 Task: Create a section Agile Assassins and in the section, add a milestone Blockchain Integration in the project AgileCamp
Action: Mouse moved to (58, 283)
Screenshot: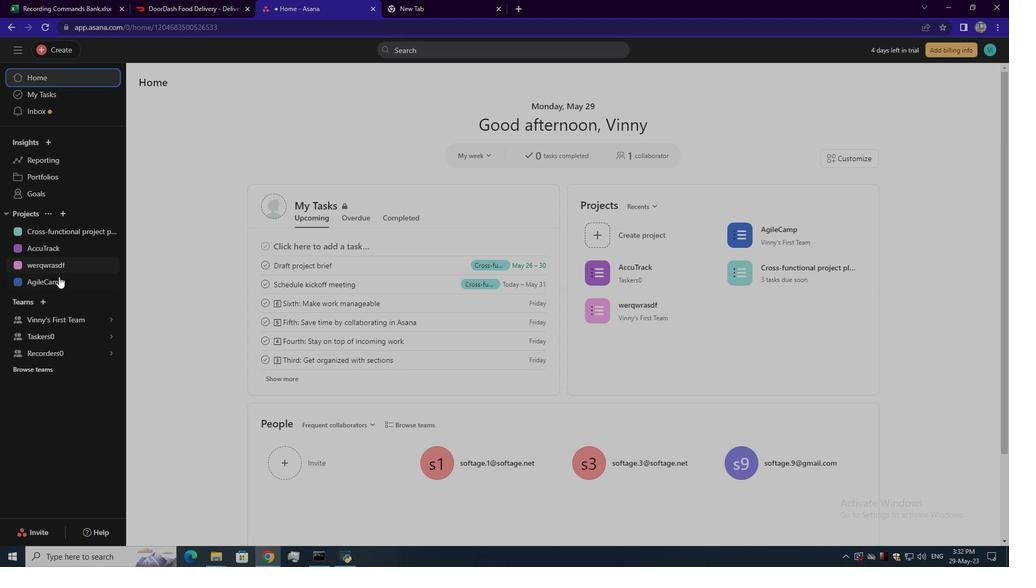 
Action: Mouse pressed left at (58, 283)
Screenshot: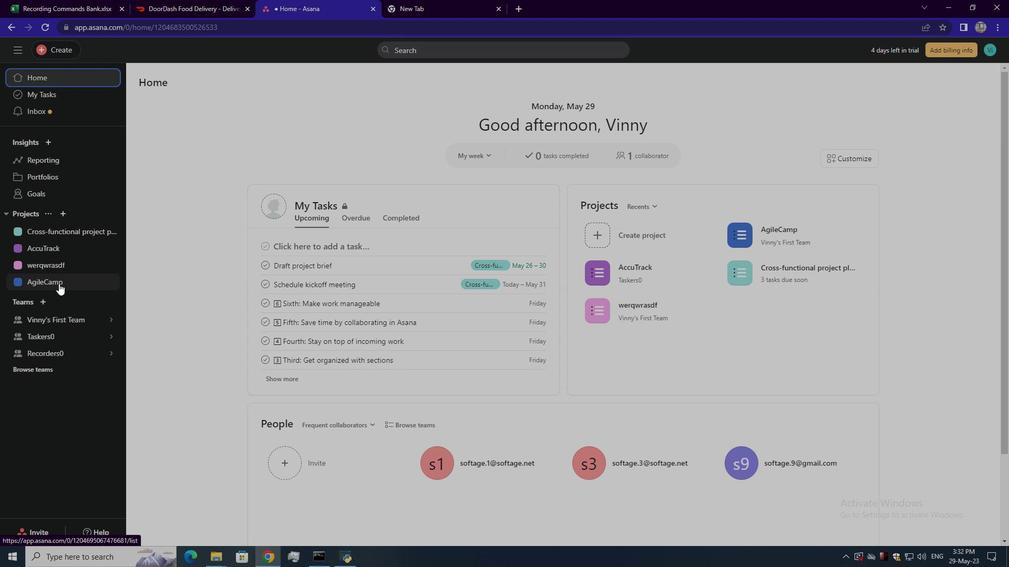 
Action: Mouse moved to (167, 422)
Screenshot: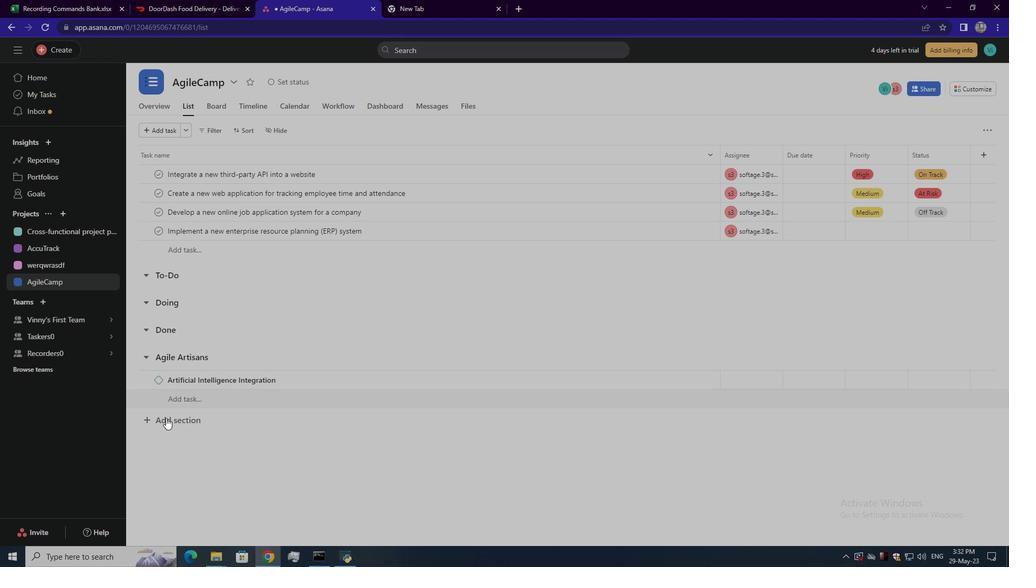 
Action: Mouse pressed left at (167, 422)
Screenshot: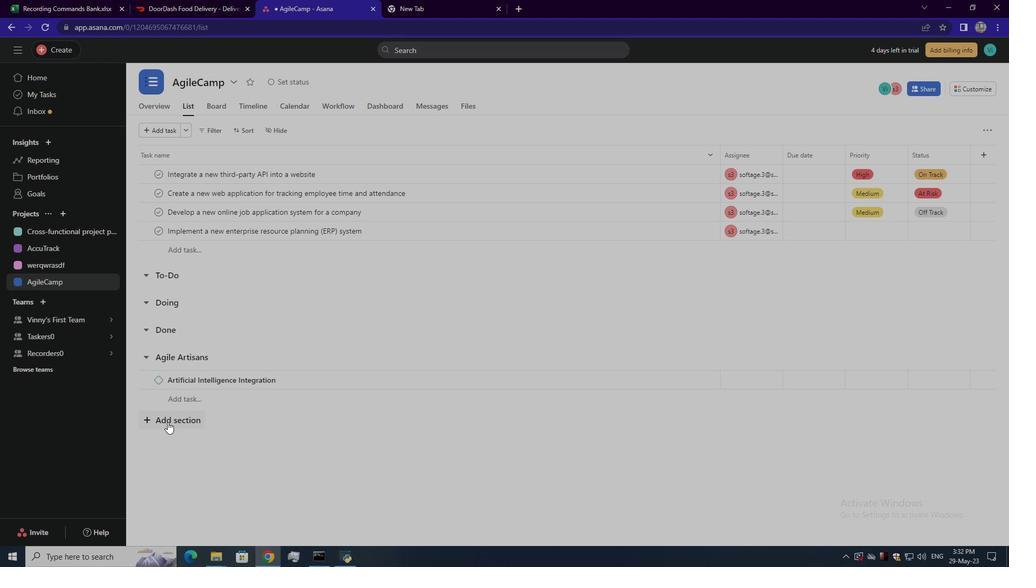 
Action: Mouse moved to (177, 420)
Screenshot: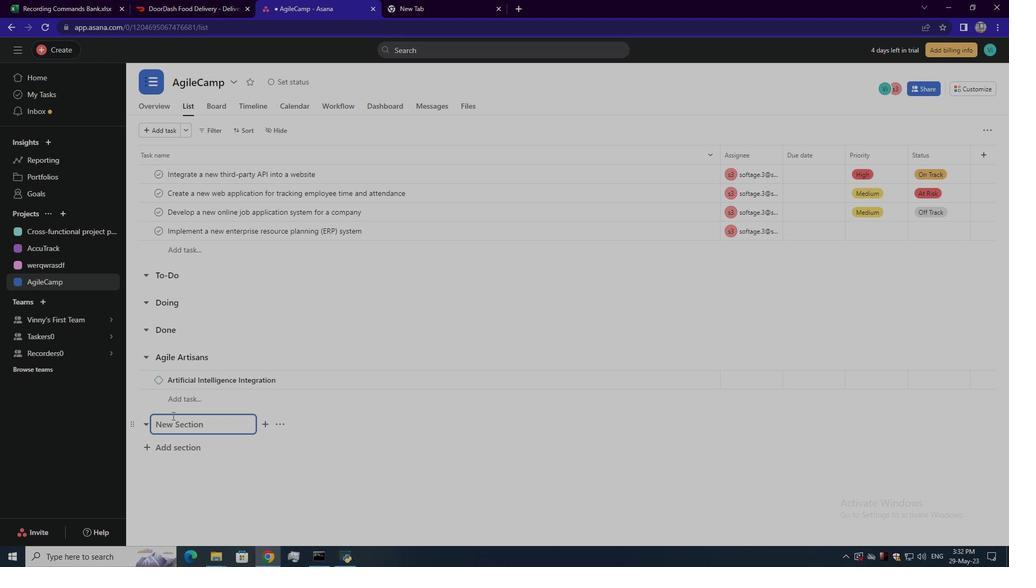 
Action: Mouse pressed left at (177, 420)
Screenshot: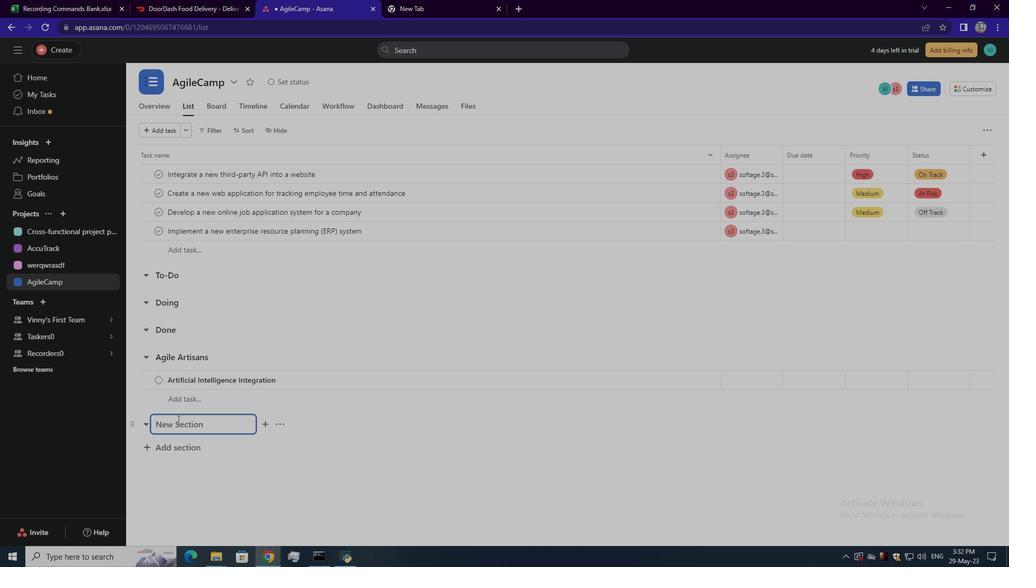 
Action: Key pressed <Key.shift><Key.shift><Key.shift><Key.shift><Key.shift>Agile<Key.space><Key.shift>Assassins<Key.enter>
Screenshot: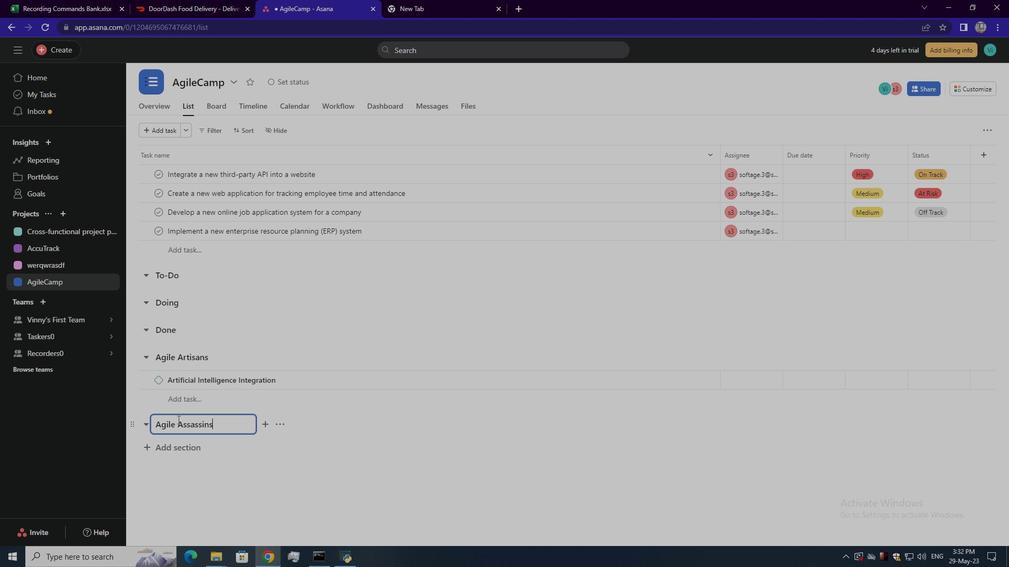 
Action: Mouse moved to (172, 449)
Screenshot: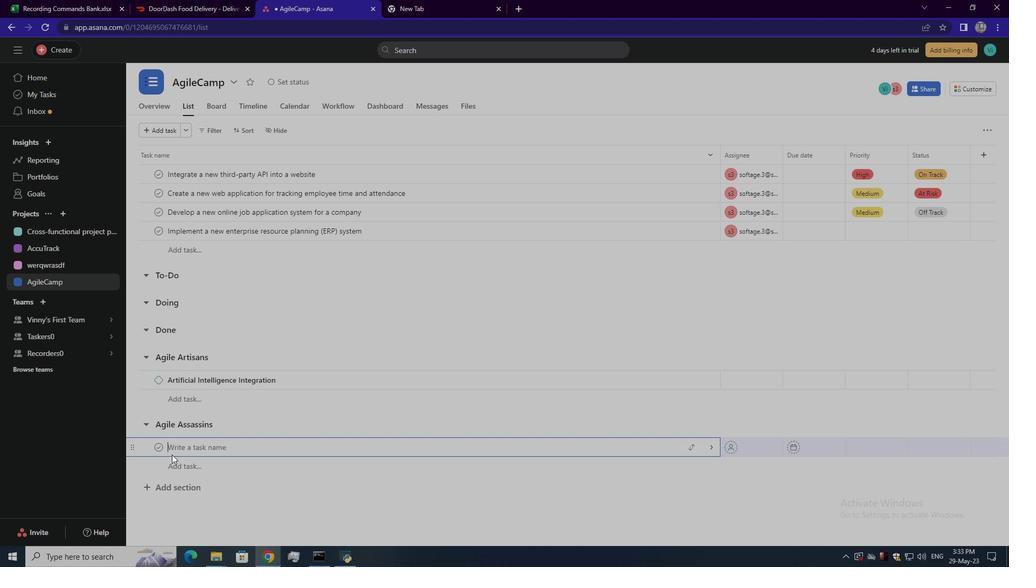 
Action: Mouse pressed left at (172, 449)
Screenshot: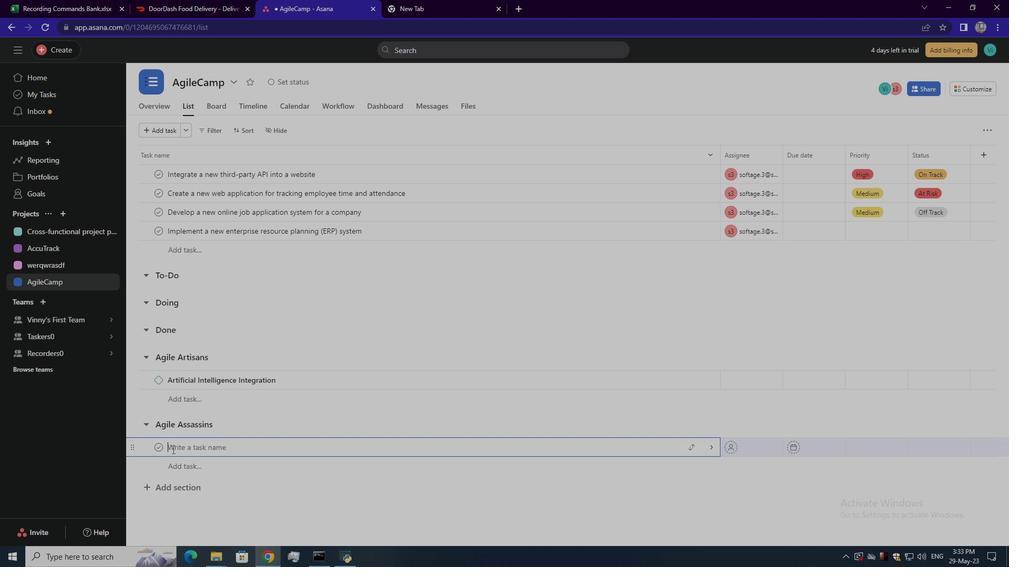 
Action: Mouse moved to (172, 449)
Screenshot: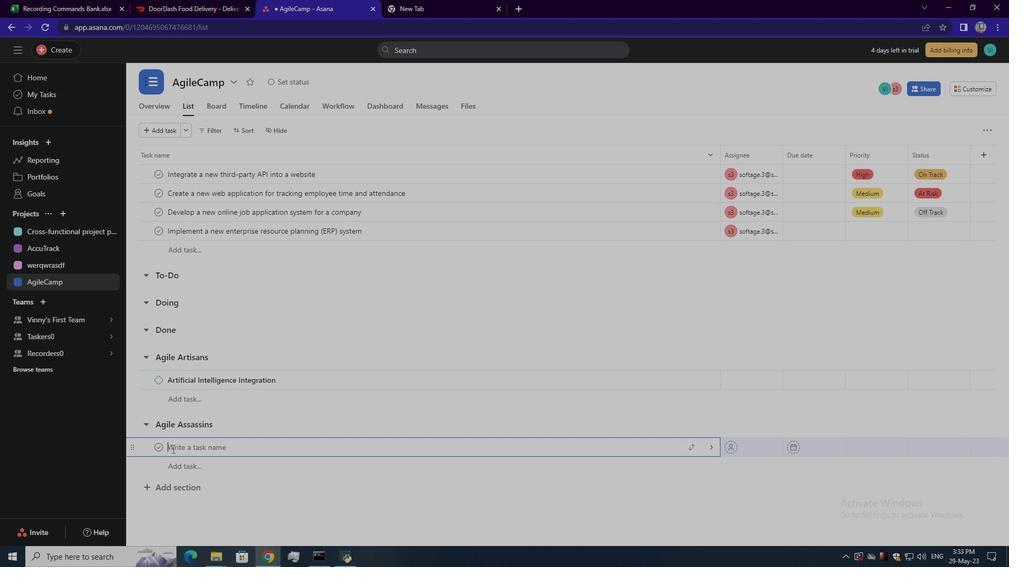 
Action: Key pressed <Key.shift>Blockchain<Key.space><Key.shift>Integration<Key.enter>
Screenshot: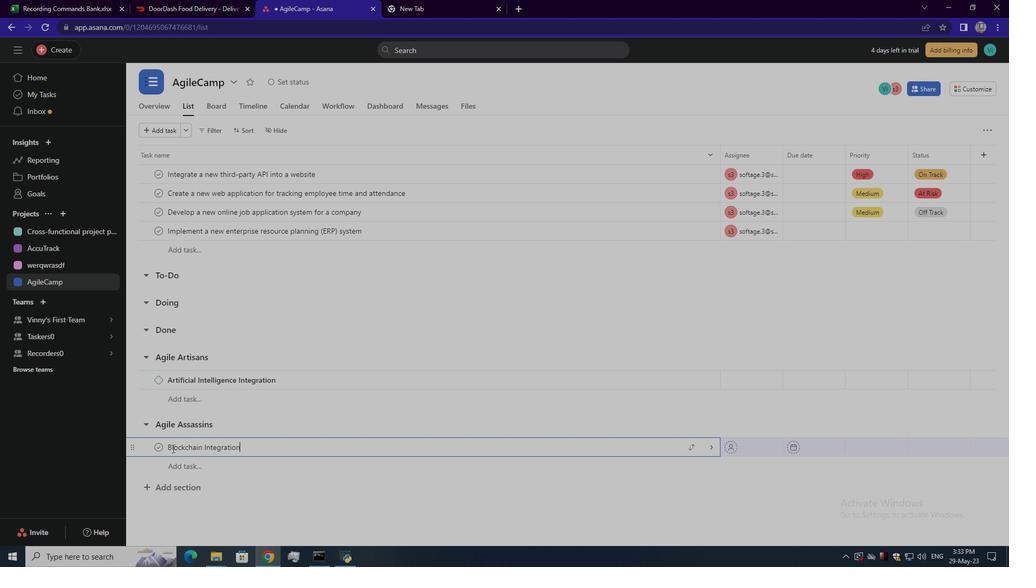 
Action: Mouse moved to (289, 445)
Screenshot: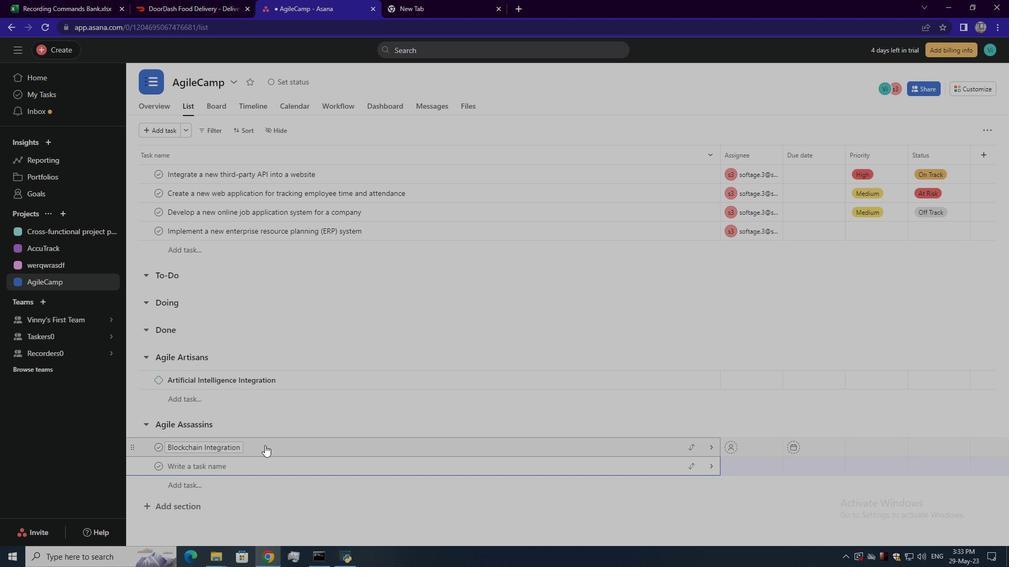 
Action: Mouse pressed left at (289, 445)
Screenshot: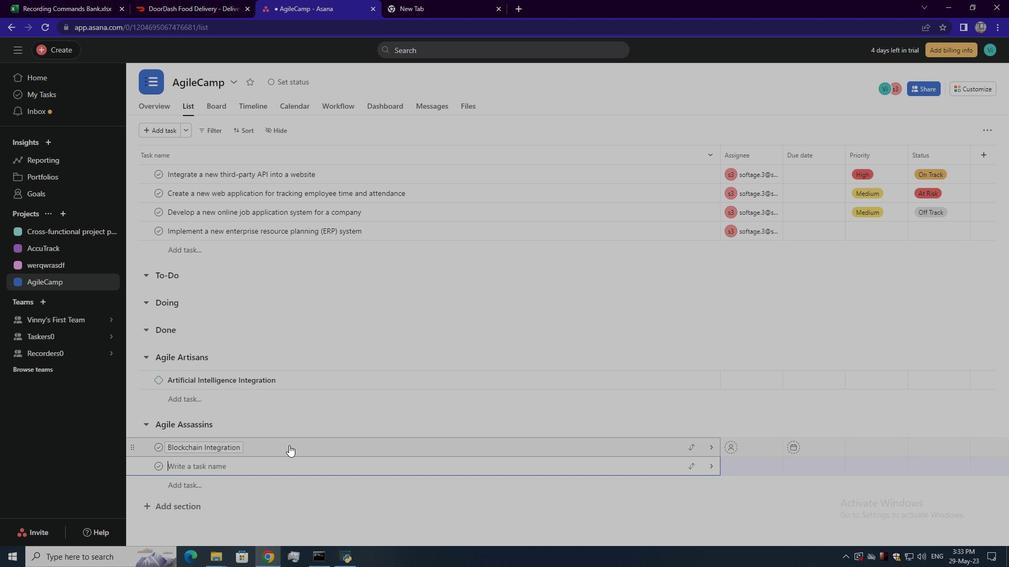 
Action: Mouse moved to (972, 133)
Screenshot: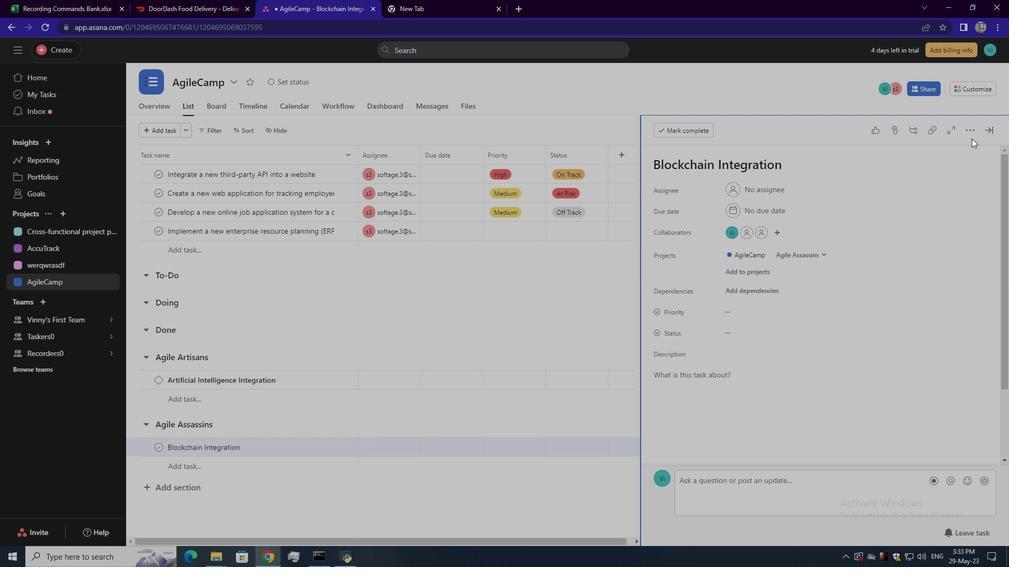 
Action: Mouse pressed left at (972, 133)
Screenshot: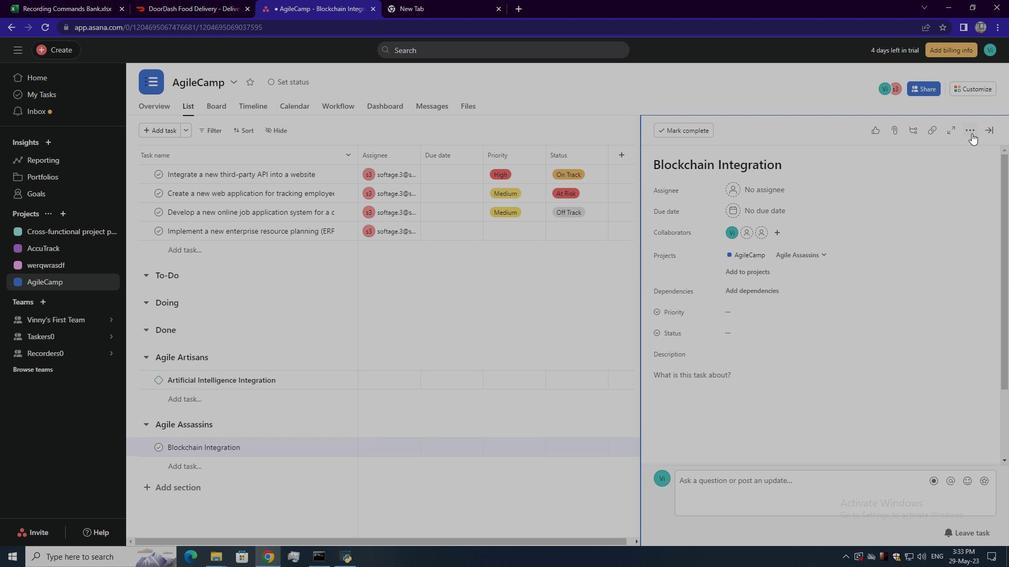 
Action: Mouse moved to (902, 165)
Screenshot: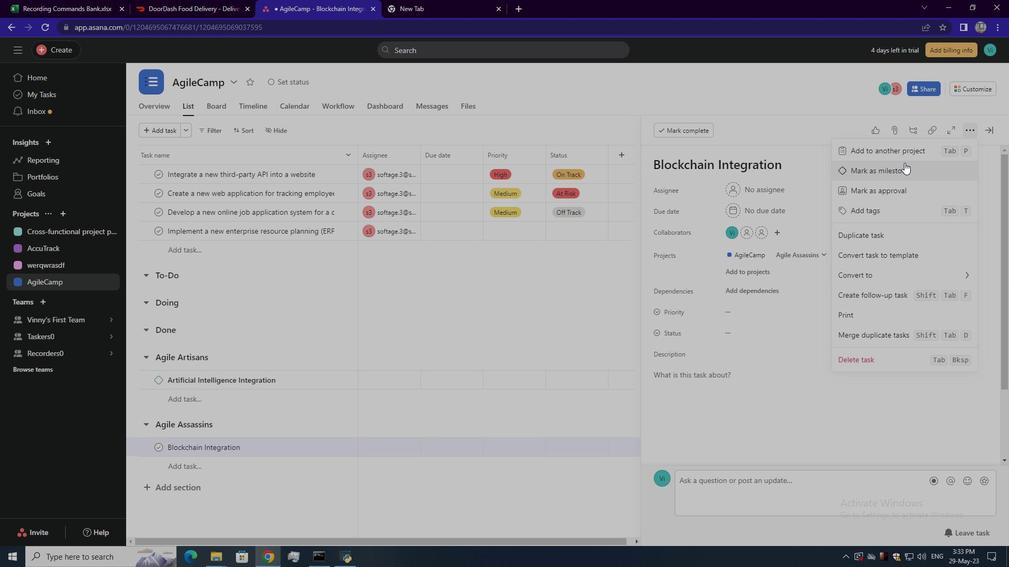 
Action: Mouse pressed left at (902, 165)
Screenshot: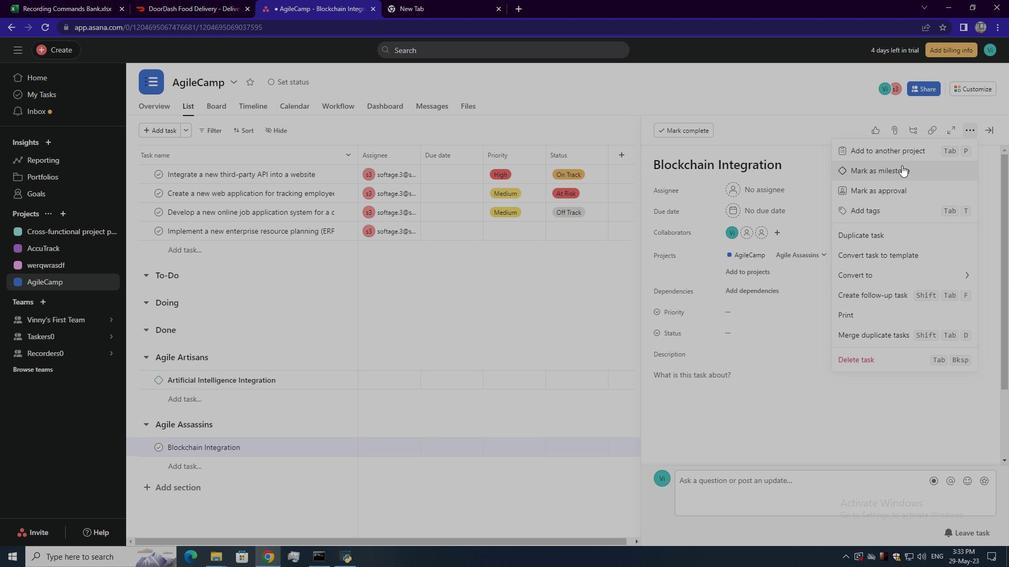 
Action: Mouse moved to (180, 527)
Screenshot: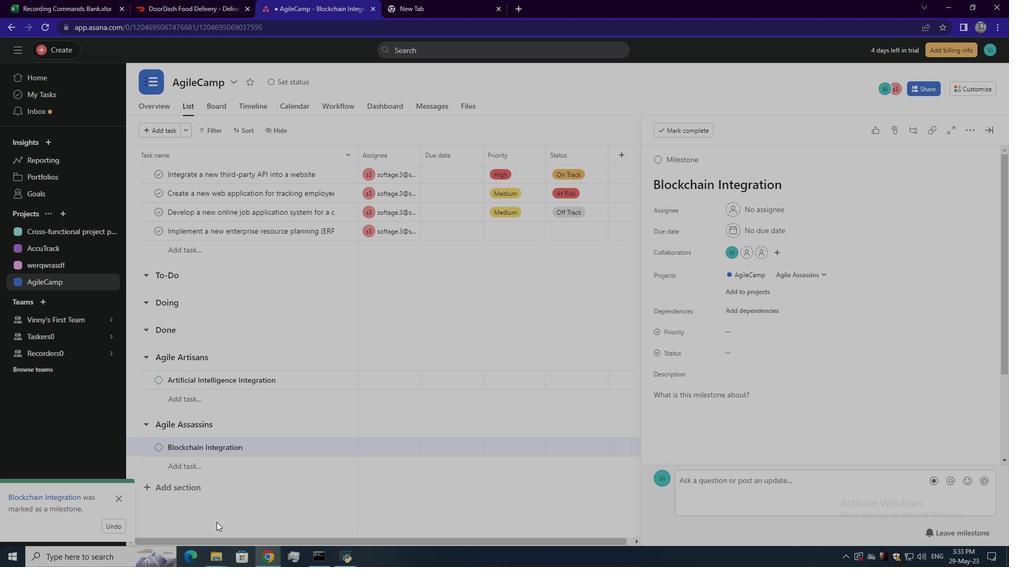 
